 Task: Create New Customer with Customer Name: Yummy Thai, Billing Address Line1: 1391 Camden Street, Billing Address Line2:  Reno, Billing Address Line3:  Nevada 89501
Action: Mouse moved to (156, 33)
Screenshot: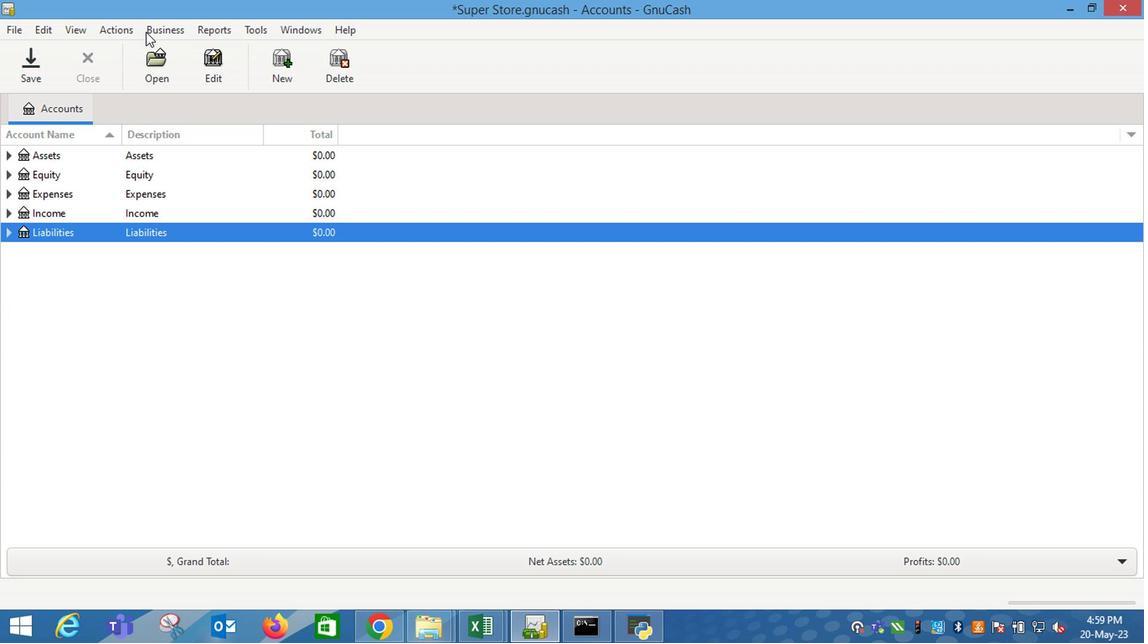 
Action: Mouse pressed left at (156, 33)
Screenshot: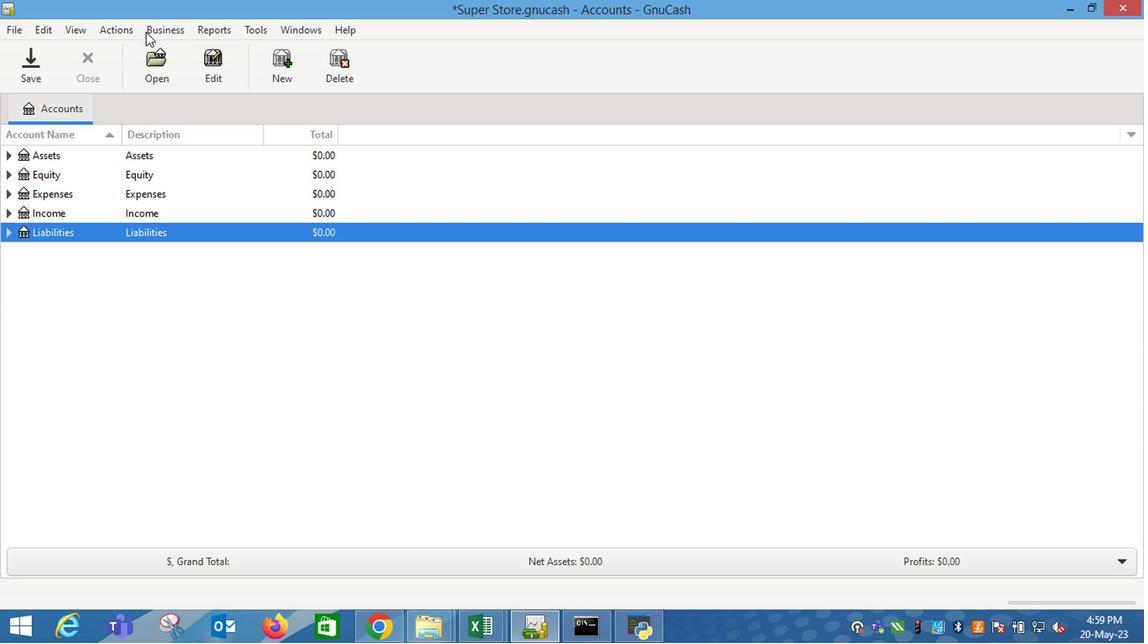 
Action: Mouse moved to (367, 77)
Screenshot: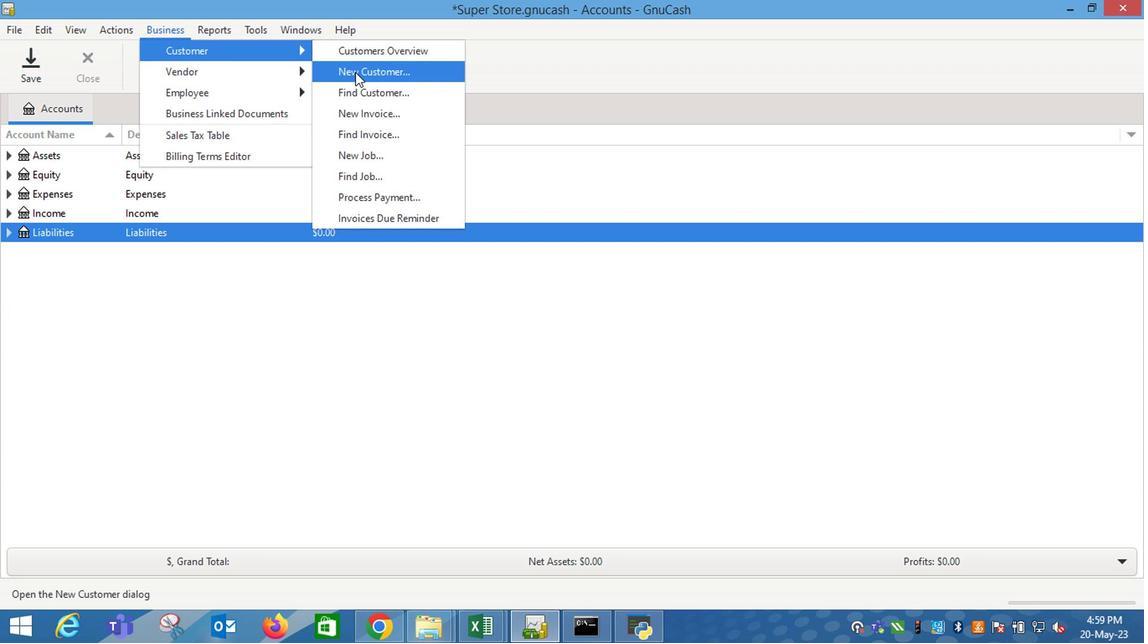 
Action: Mouse pressed left at (367, 77)
Screenshot: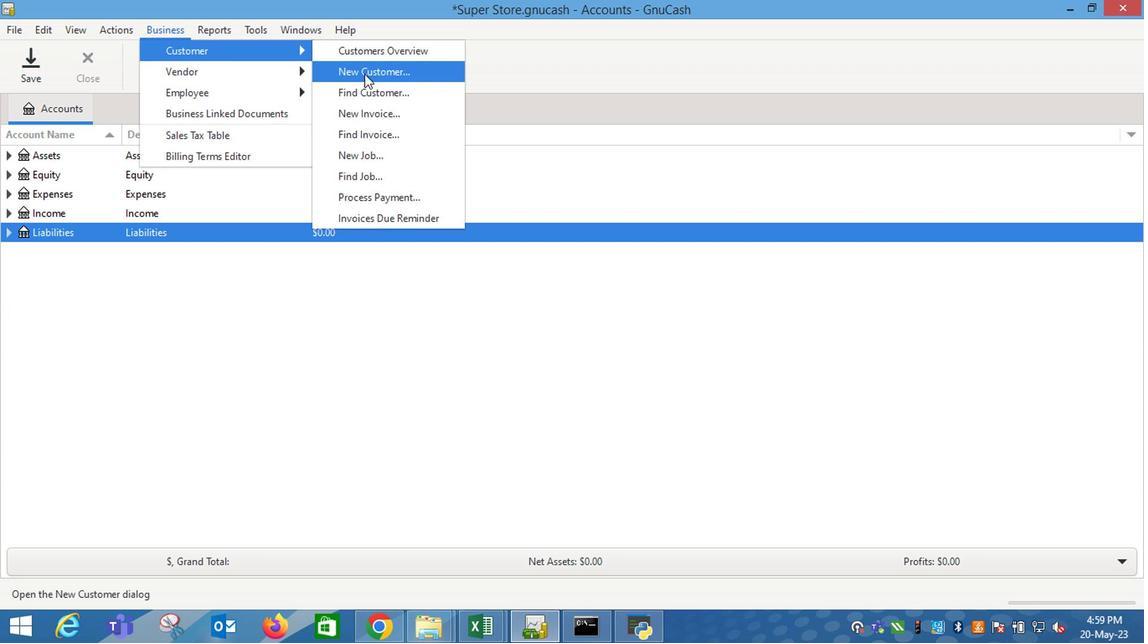 
Action: Key pressed <Key.shift_r>Yummy<Key.space><Key.shift_r>Thai<Key.tab><Key.tab><Key.tab>1391<Key.space><Key.shift_r>Camden<Key.space><Key.shift_r>Street<Key.tab><Key.shift_r>R<Key.tab><Key.shift_r>N<Key.tab>
Screenshot: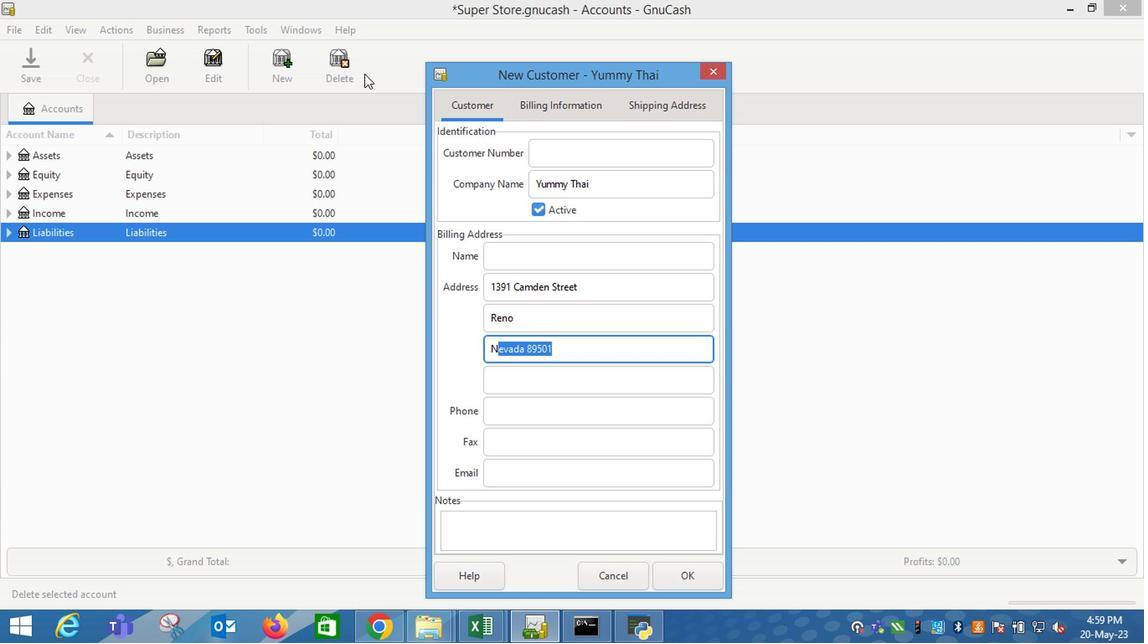 
Action: Mouse moved to (680, 587)
Screenshot: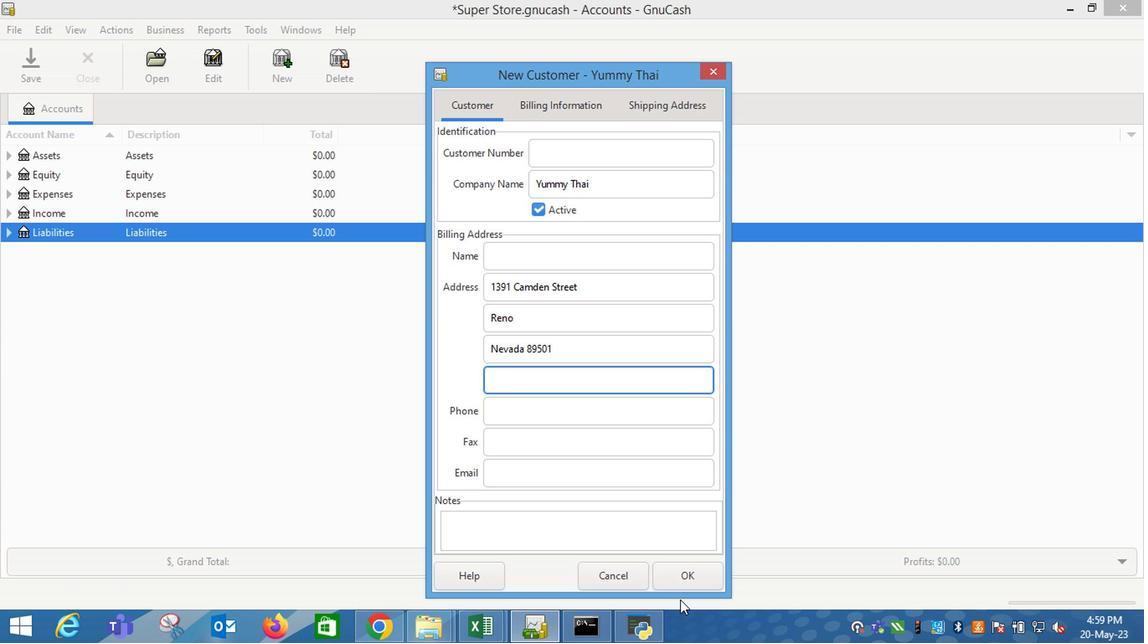 
Action: Mouse pressed left at (680, 587)
Screenshot: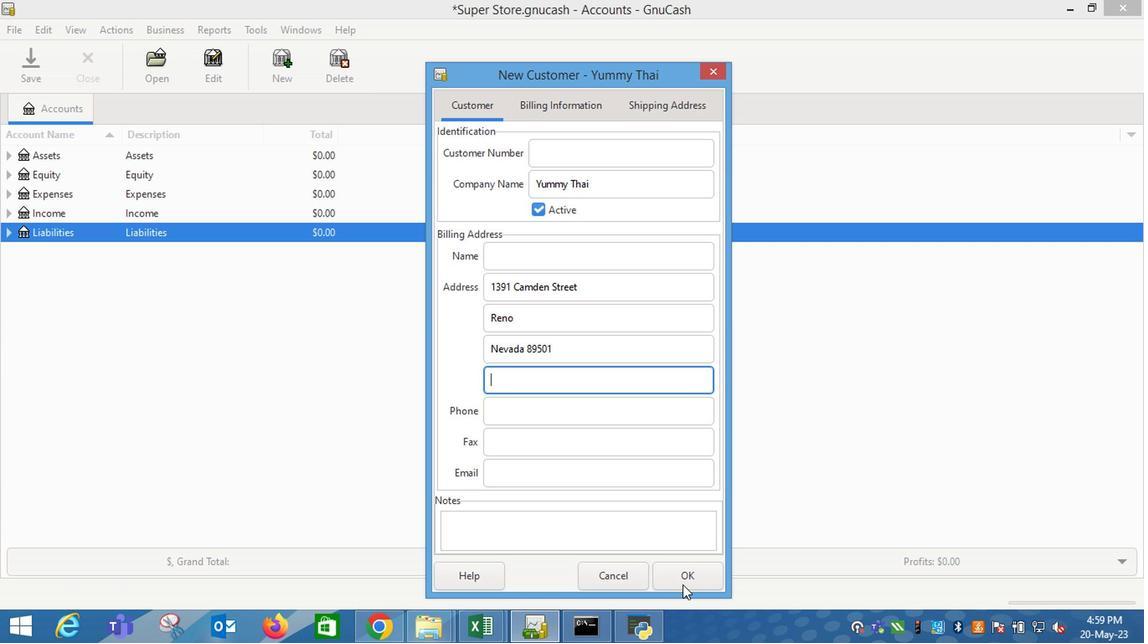 
